 Task: Add Attachment from Google Drive to Card Card0000000127 in Board Board0000000032 in Workspace WS0000000011 in Trello. Add Cover Orange to Card Card0000000127 in Board Board0000000032 in Workspace WS0000000011 in Trello. Add "Add Label …" with "Title" Title0000000127 to Button Button0000000127 to Card Card0000000127 in Board Board0000000032 in Workspace WS0000000011 in Trello. Add Description DS0000000127 to Card Card0000000127 in Board Board0000000032 in Workspace WS0000000011 in Trello. Add Comment CM0000000127 to Card Card0000000127 in Board Board0000000032 in Workspace WS0000000011 in Trello
Action: Mouse moved to (515, 24)
Screenshot: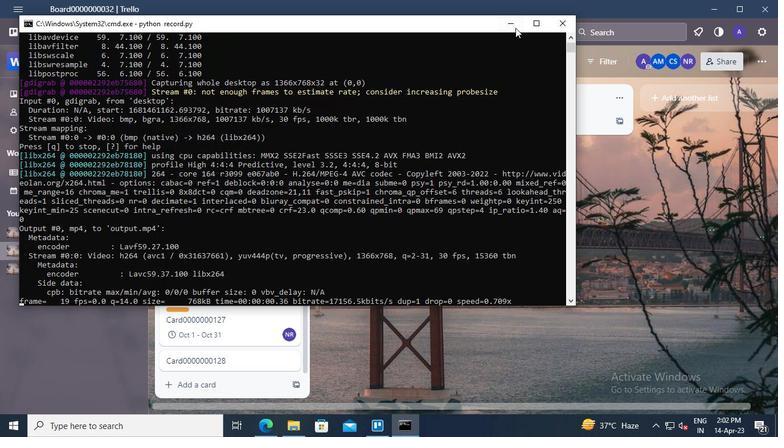 
Action: Mouse pressed left at (515, 24)
Screenshot: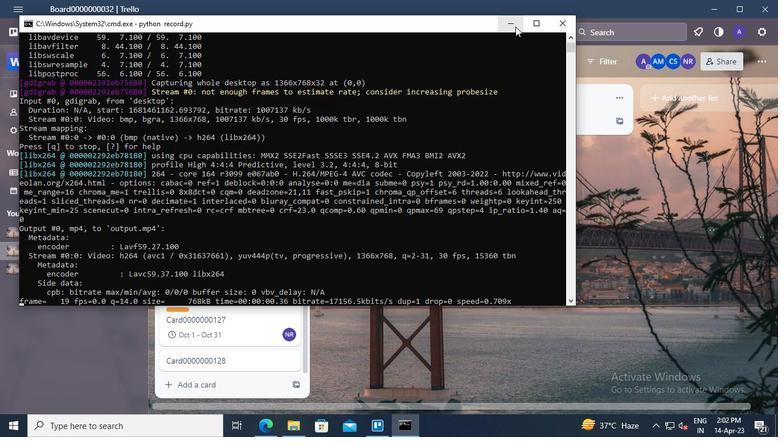 
Action: Mouse moved to (209, 321)
Screenshot: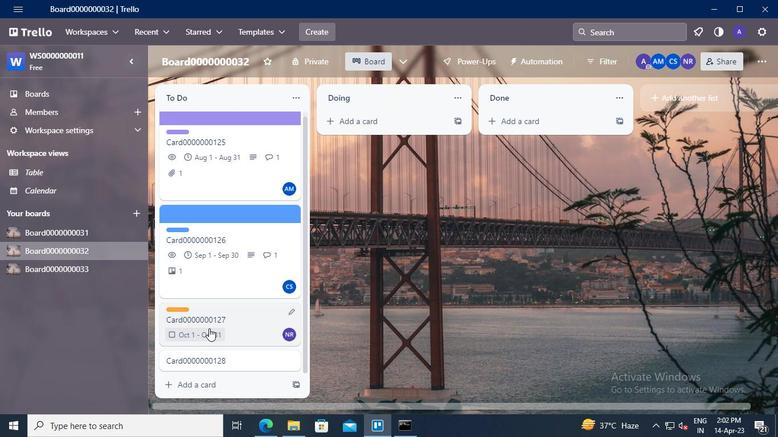 
Action: Mouse pressed left at (209, 321)
Screenshot: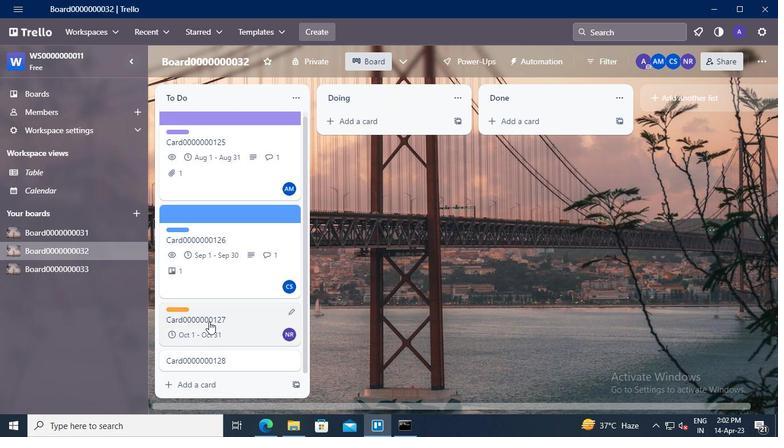 
Action: Mouse moved to (542, 238)
Screenshot: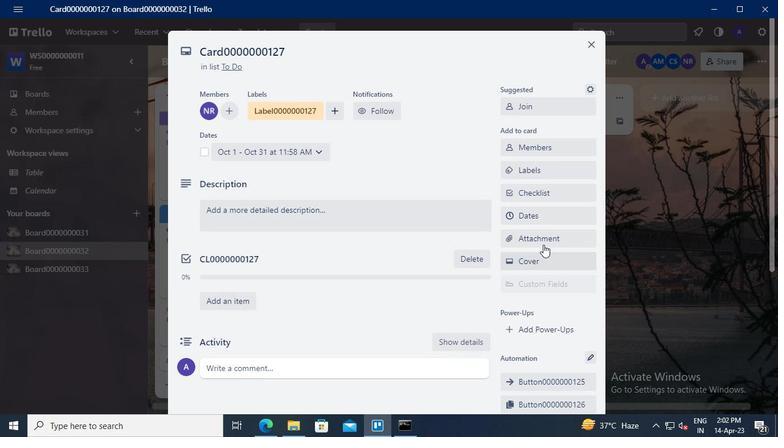 
Action: Mouse pressed left at (542, 238)
Screenshot: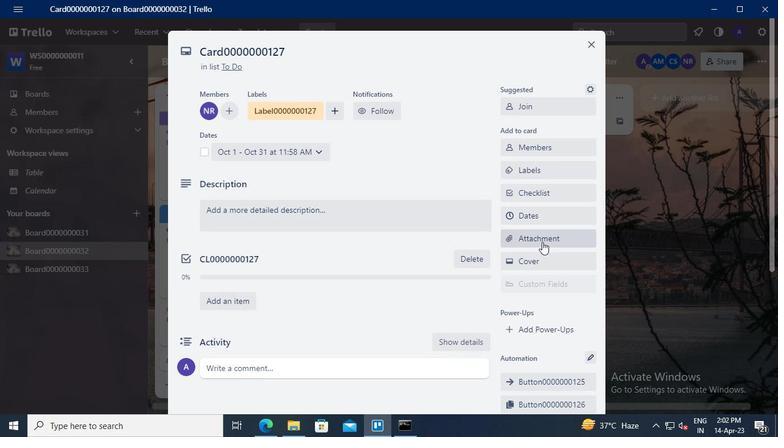 
Action: Mouse moved to (538, 137)
Screenshot: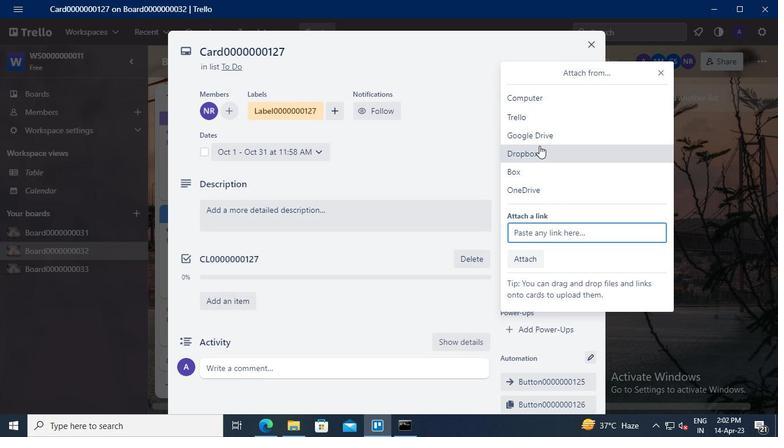 
Action: Mouse pressed left at (538, 137)
Screenshot: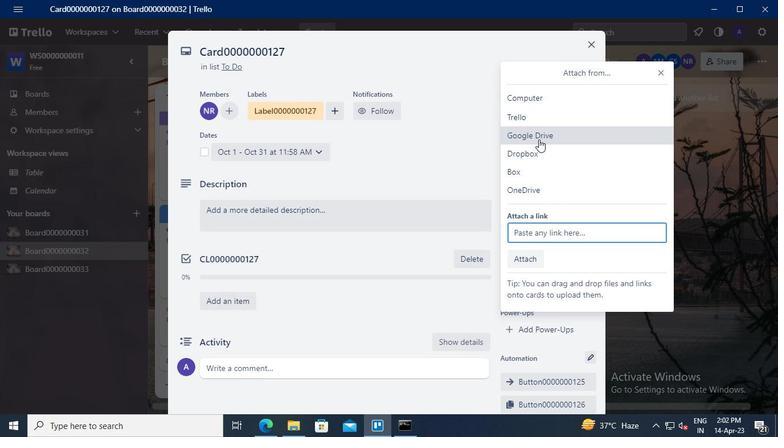 
Action: Mouse moved to (181, 216)
Screenshot: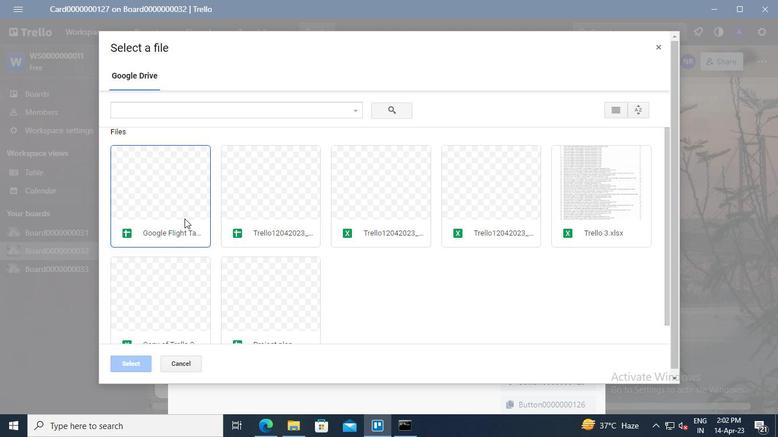 
Action: Mouse pressed left at (181, 216)
Screenshot: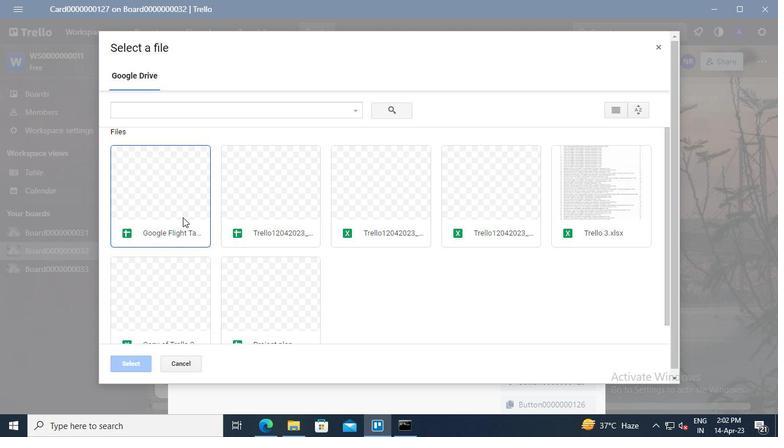 
Action: Mouse moved to (142, 361)
Screenshot: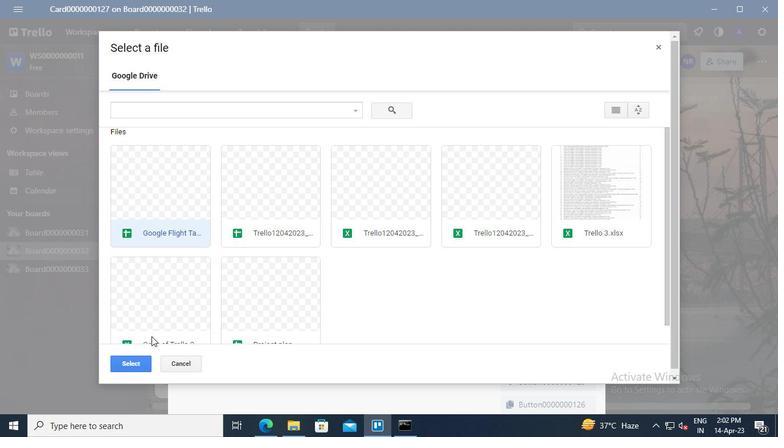 
Action: Mouse pressed left at (142, 361)
Screenshot: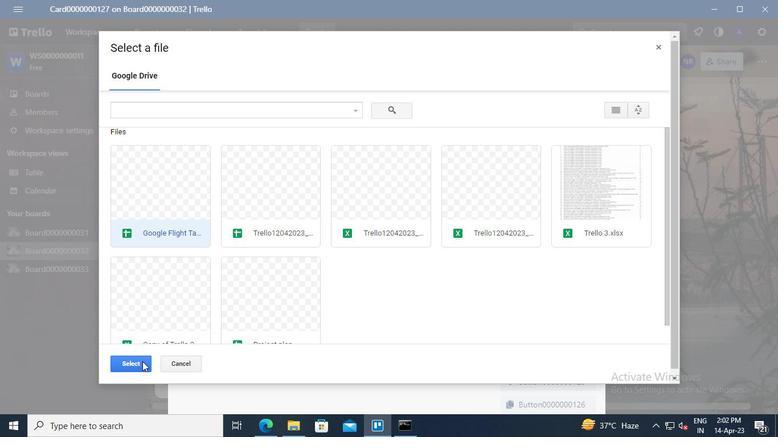 
Action: Mouse moved to (538, 264)
Screenshot: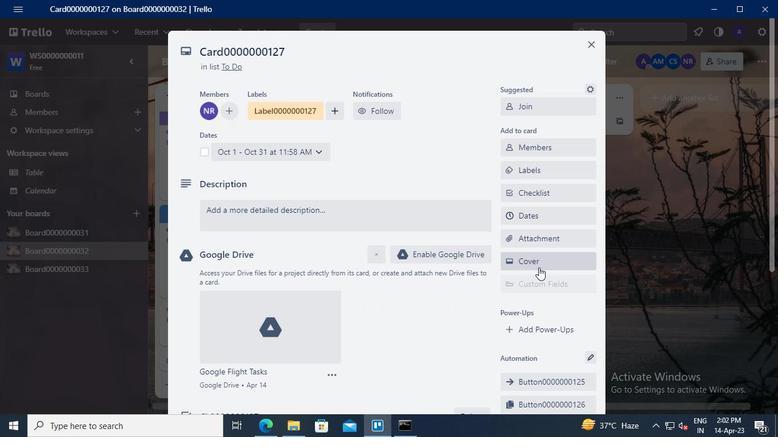 
Action: Mouse pressed left at (538, 264)
Screenshot: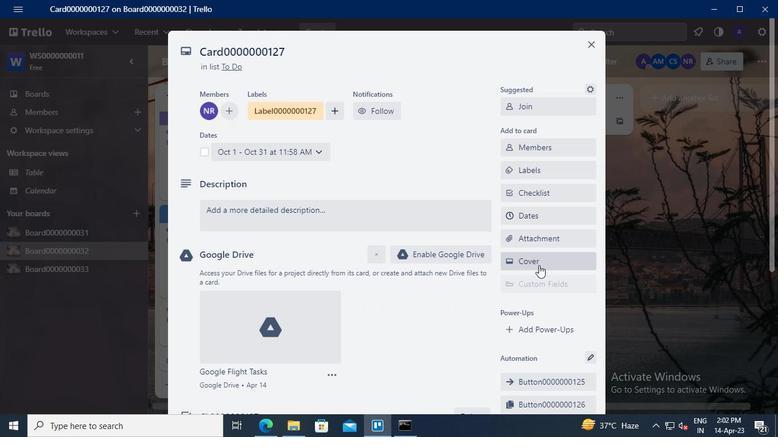 
Action: Mouse moved to (585, 191)
Screenshot: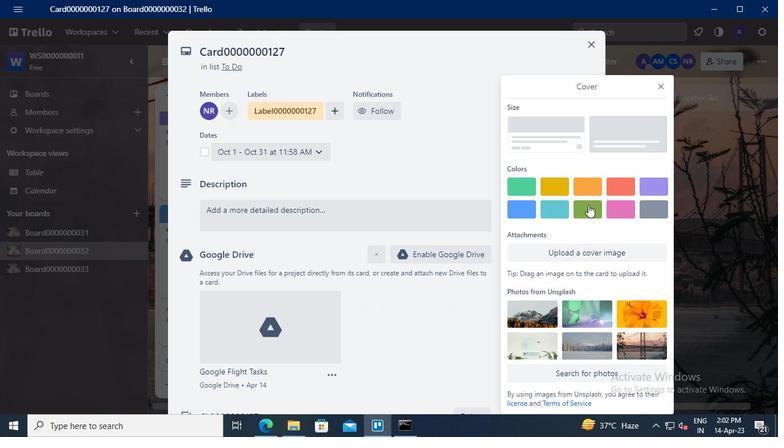 
Action: Mouse pressed left at (585, 191)
Screenshot: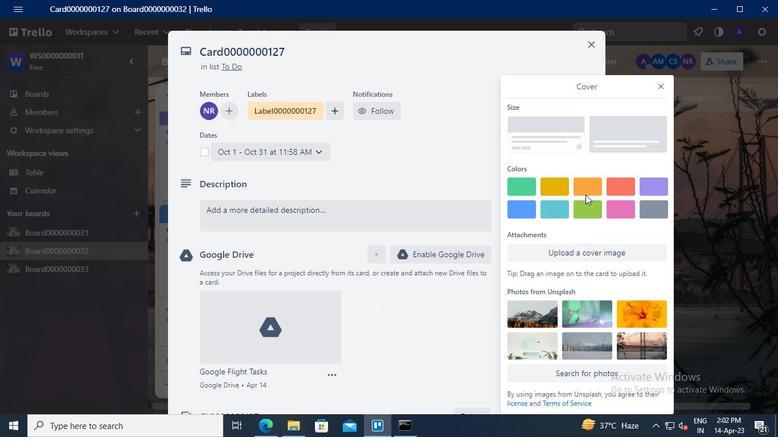 
Action: Mouse moved to (662, 64)
Screenshot: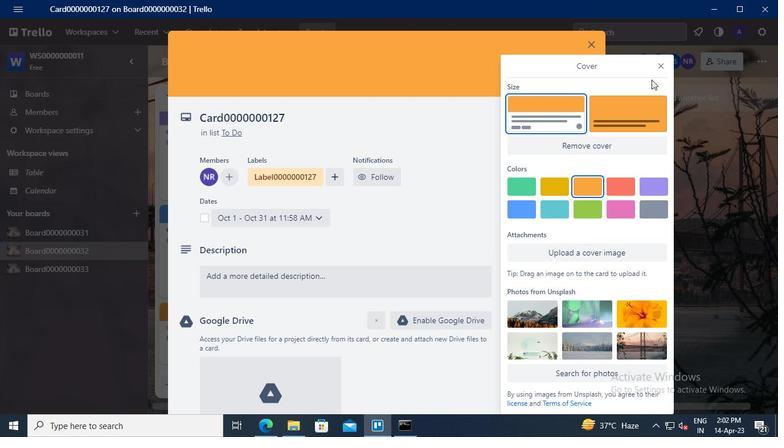 
Action: Mouse pressed left at (662, 64)
Screenshot: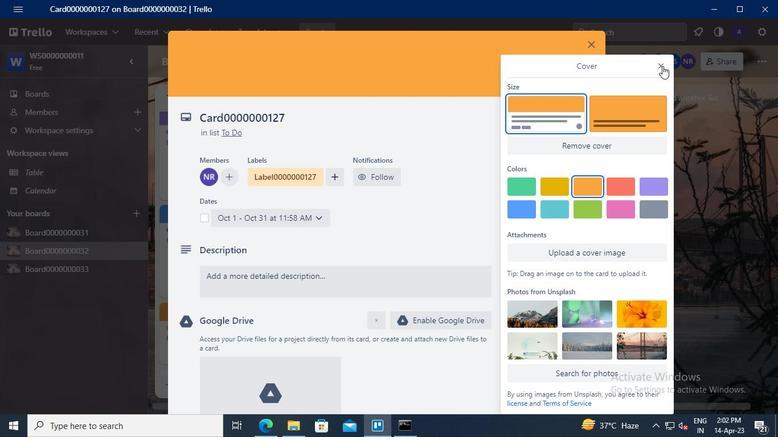 
Action: Mouse moved to (547, 297)
Screenshot: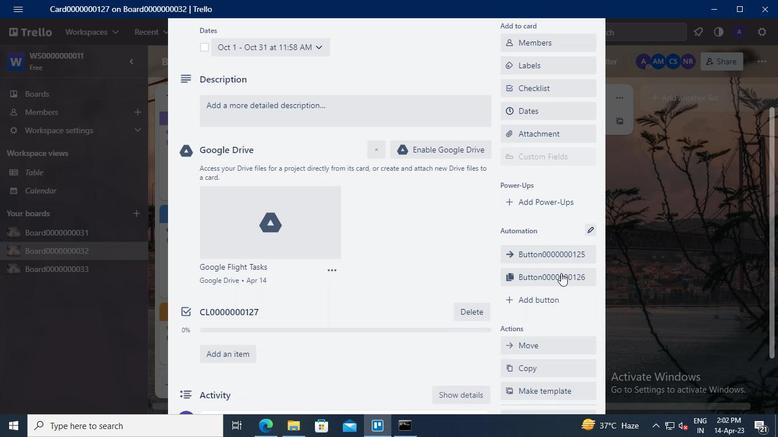 
Action: Mouse pressed left at (547, 297)
Screenshot: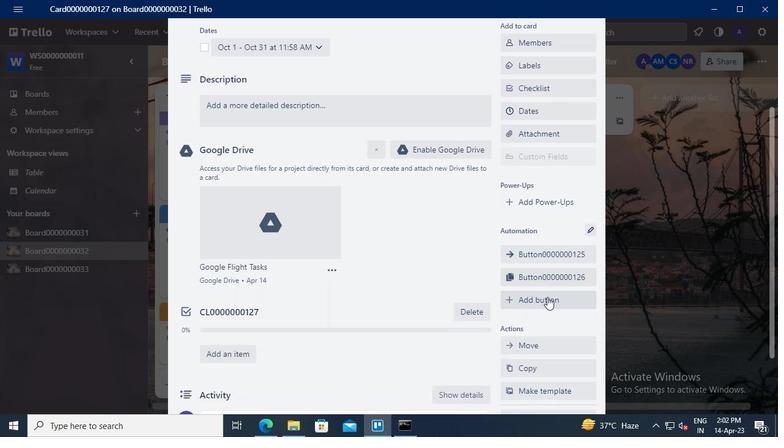 
Action: Mouse moved to (564, 154)
Screenshot: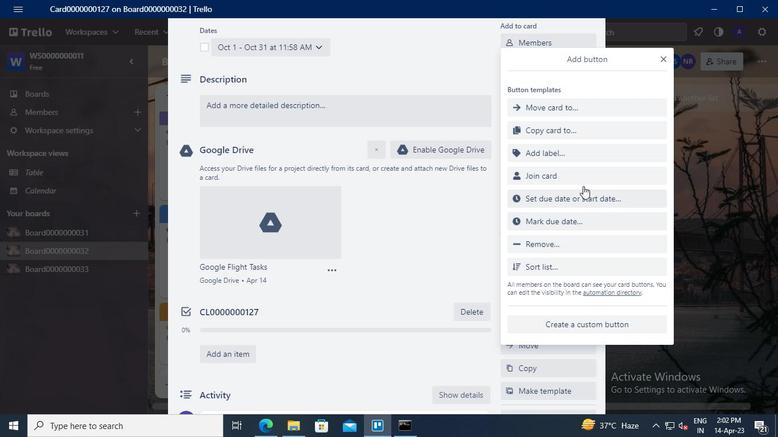 
Action: Mouse pressed left at (564, 154)
Screenshot: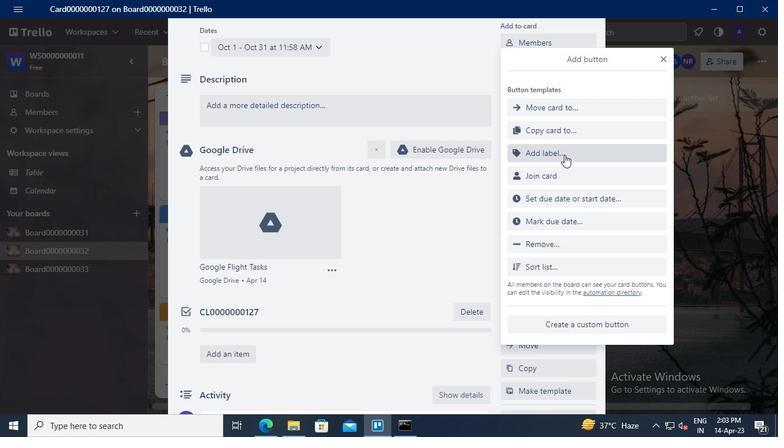 
Action: Mouse moved to (560, 130)
Screenshot: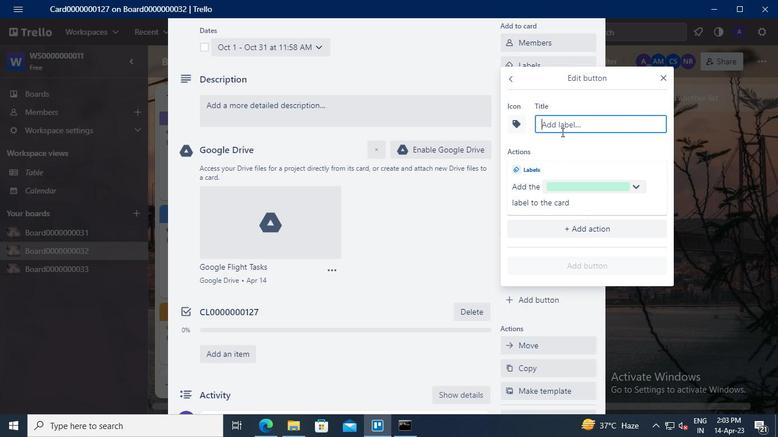 
Action: Mouse pressed left at (560, 130)
Screenshot: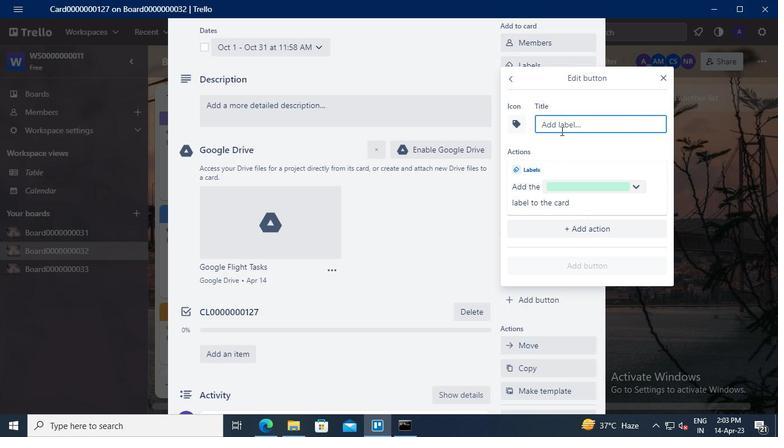 
Action: Keyboard Key.shift
Screenshot: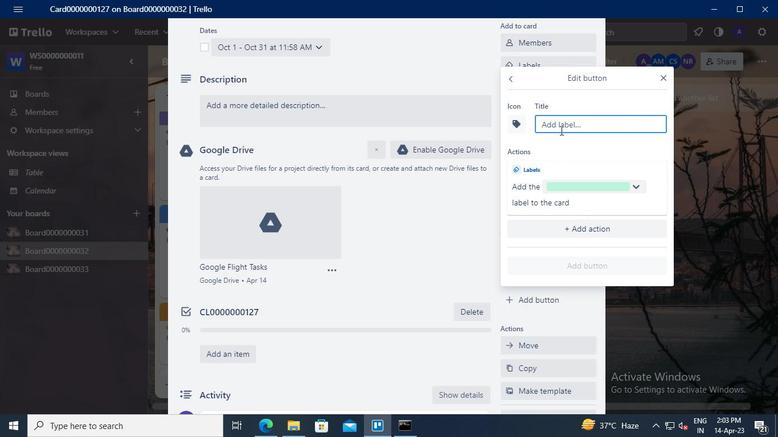 
Action: Keyboard T
Screenshot: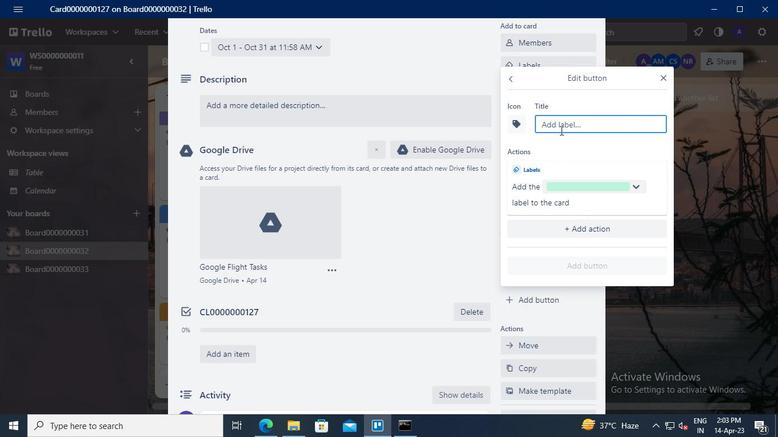 
Action: Keyboard i
Screenshot: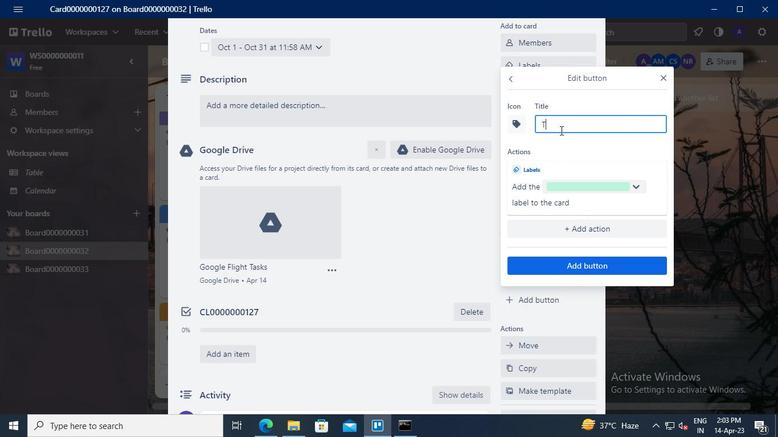 
Action: Keyboard t
Screenshot: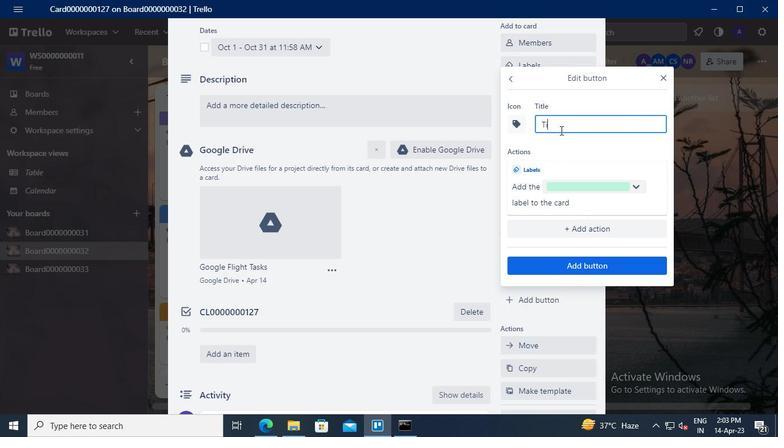 
Action: Keyboard l
Screenshot: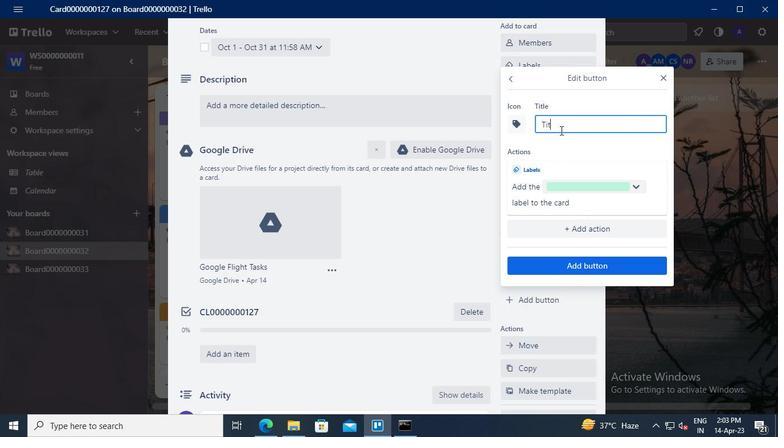 
Action: Keyboard e
Screenshot: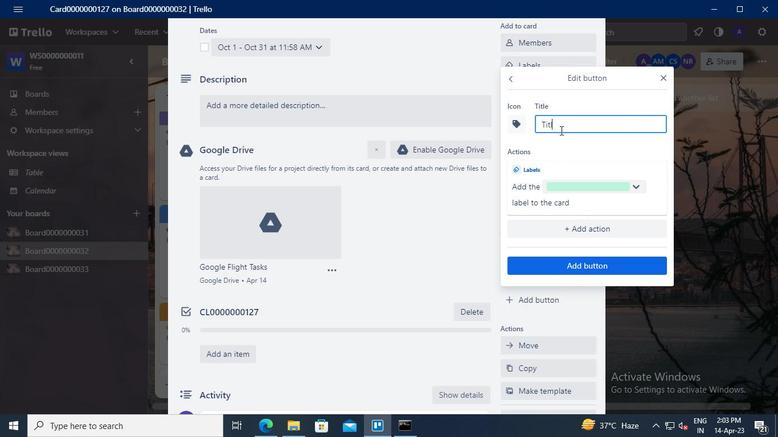 
Action: Keyboard <96>
Screenshot: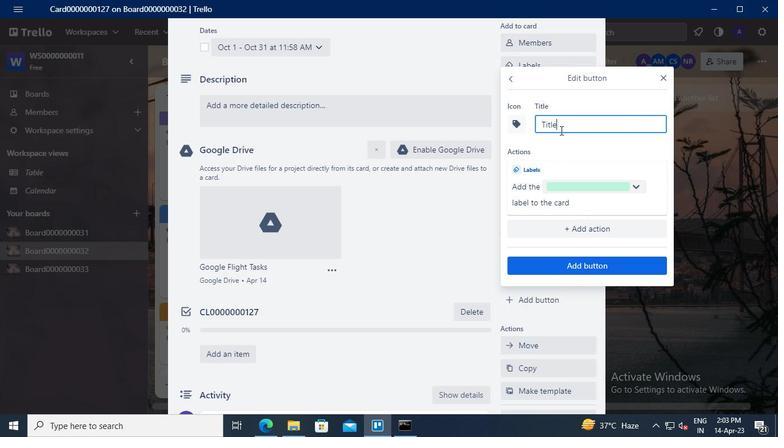 
Action: Keyboard <96>
Screenshot: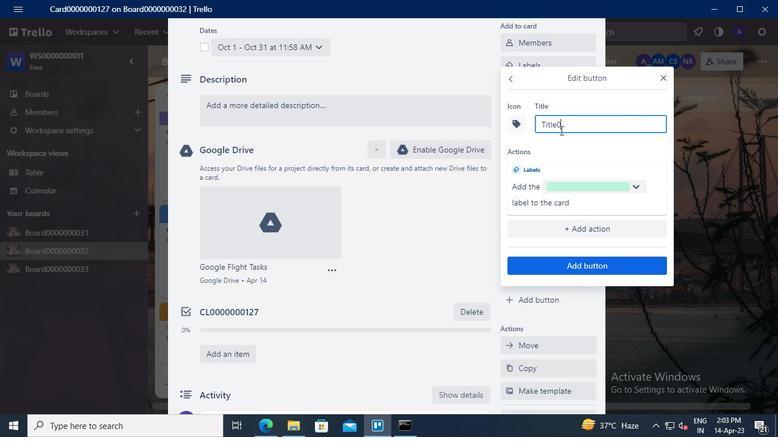
Action: Keyboard <96>
Screenshot: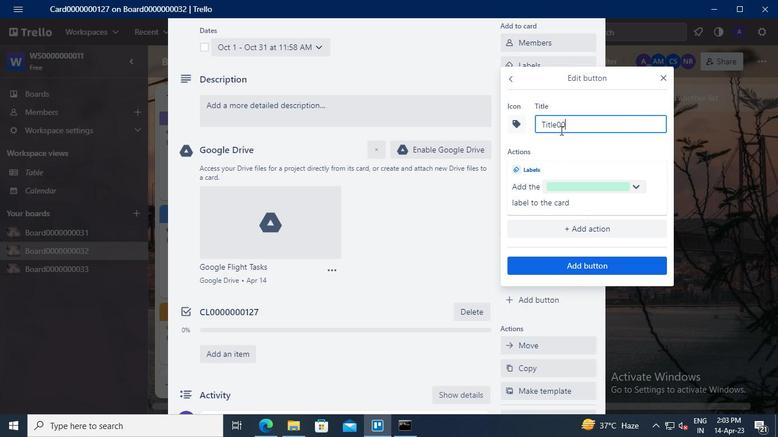 
Action: Keyboard <96>
Screenshot: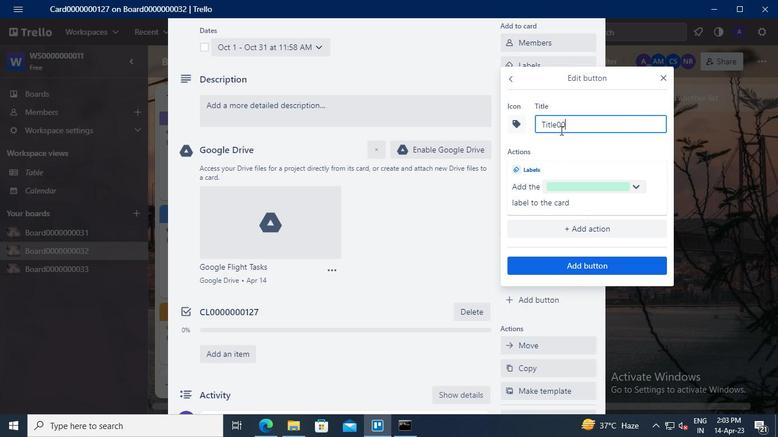 
Action: Keyboard <96>
Screenshot: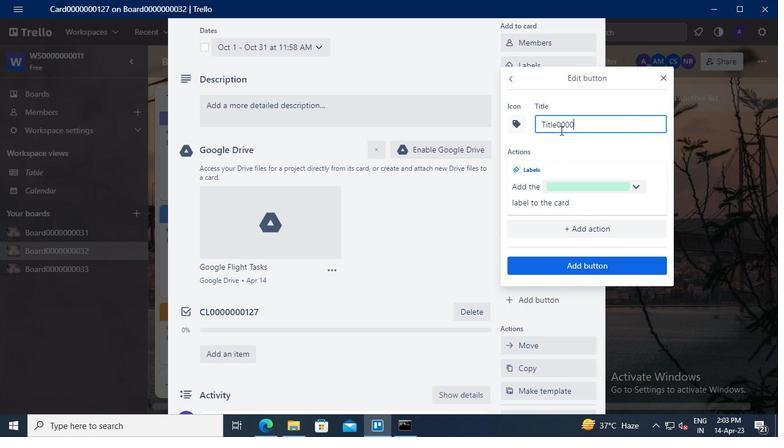 
Action: Keyboard <96>
Screenshot: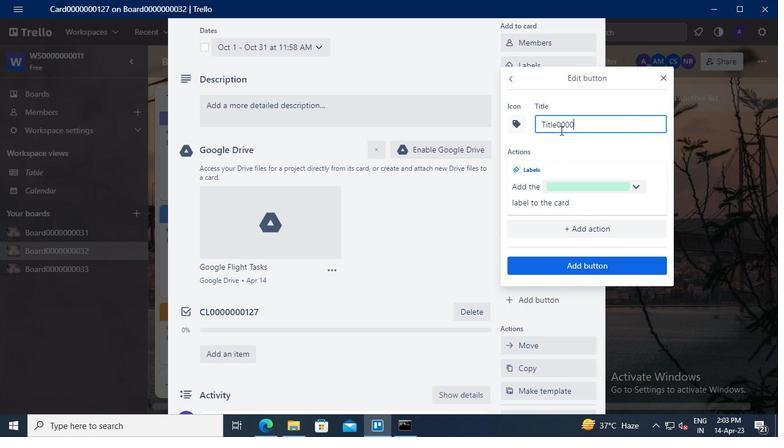 
Action: Keyboard <96>
Screenshot: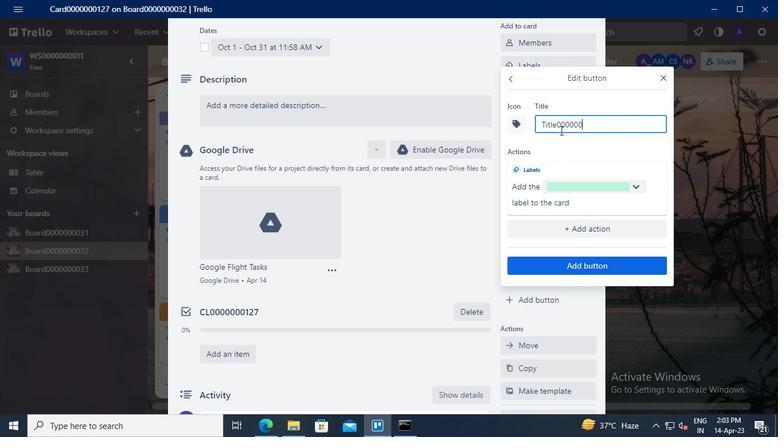 
Action: Keyboard <97>
Screenshot: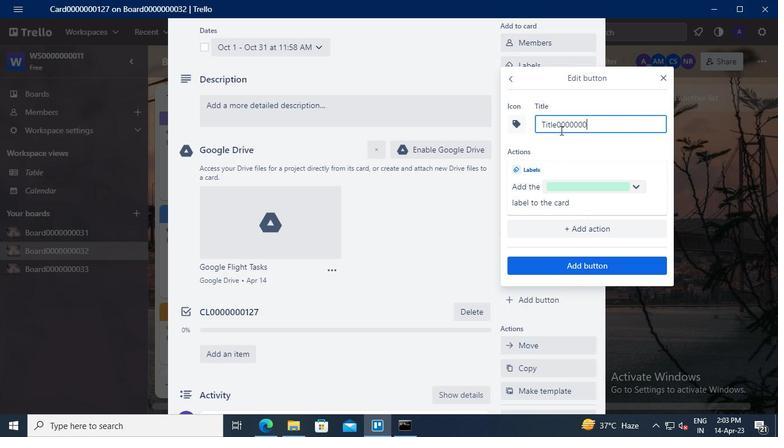 
Action: Keyboard <98>
Screenshot: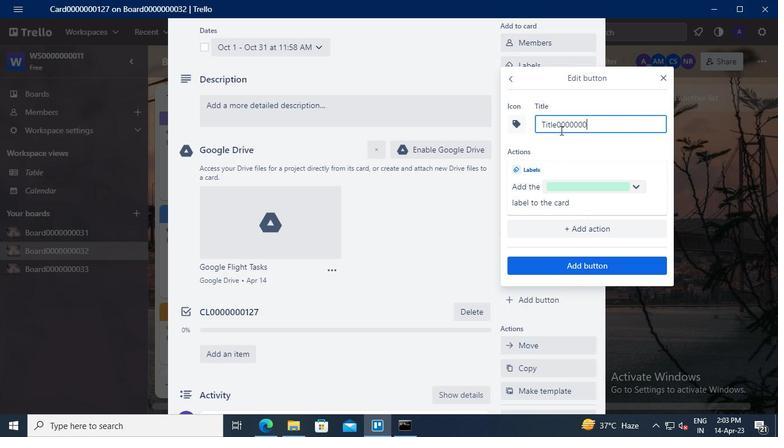 
Action: Keyboard <103>
Screenshot: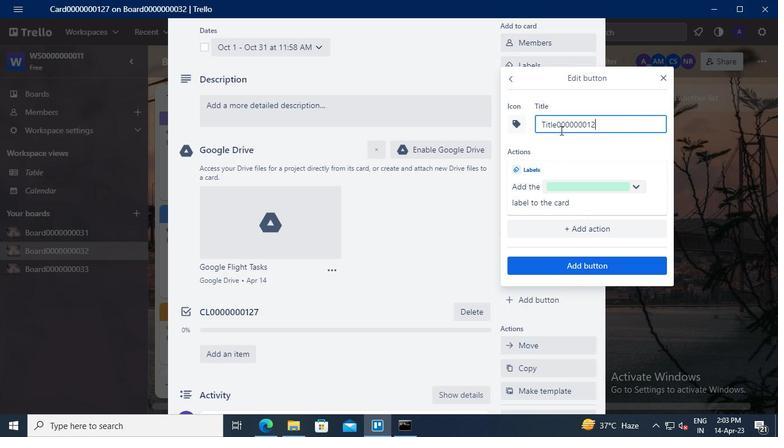 
Action: Mouse moved to (593, 263)
Screenshot: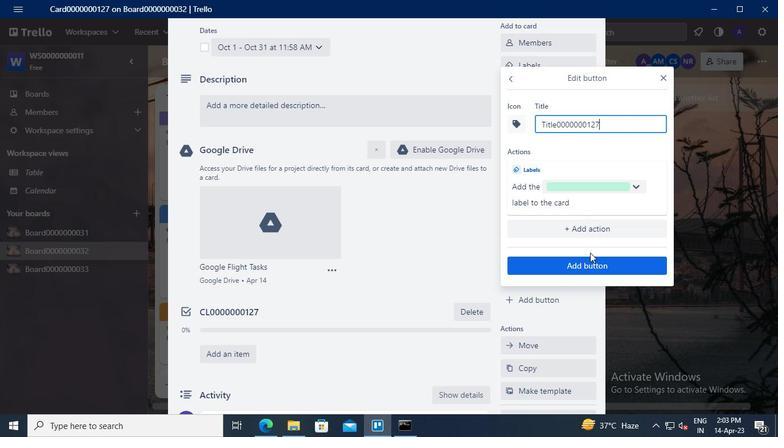 
Action: Mouse pressed left at (593, 263)
Screenshot: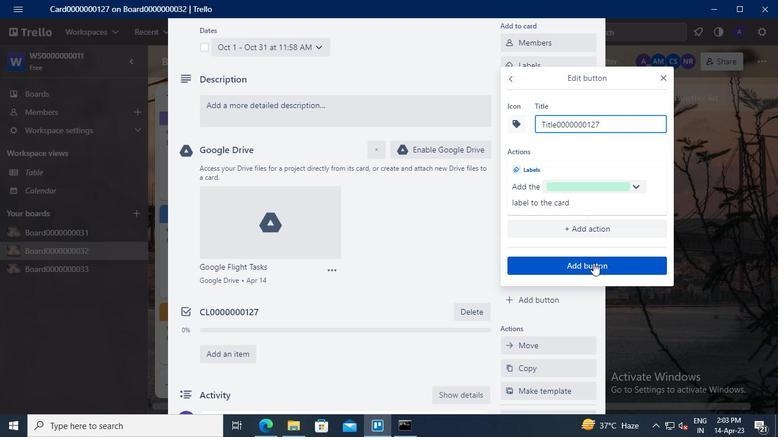 
Action: Mouse moved to (260, 114)
Screenshot: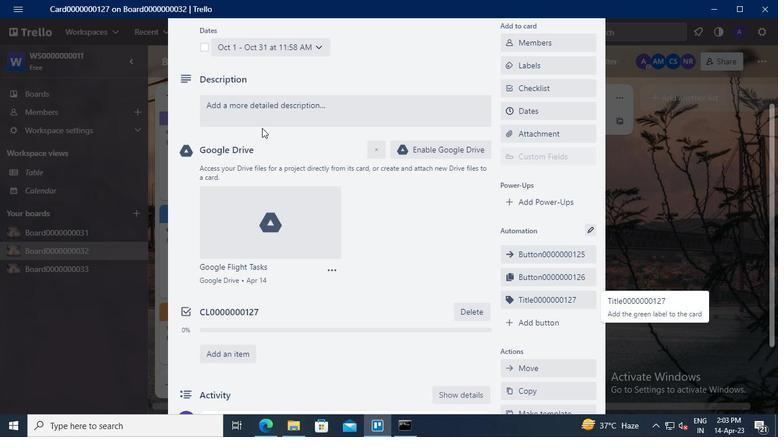 
Action: Mouse pressed left at (260, 114)
Screenshot: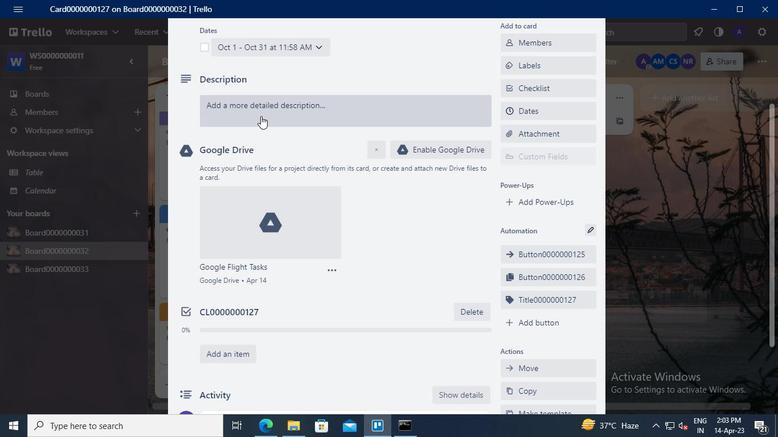 
Action: Mouse moved to (244, 146)
Screenshot: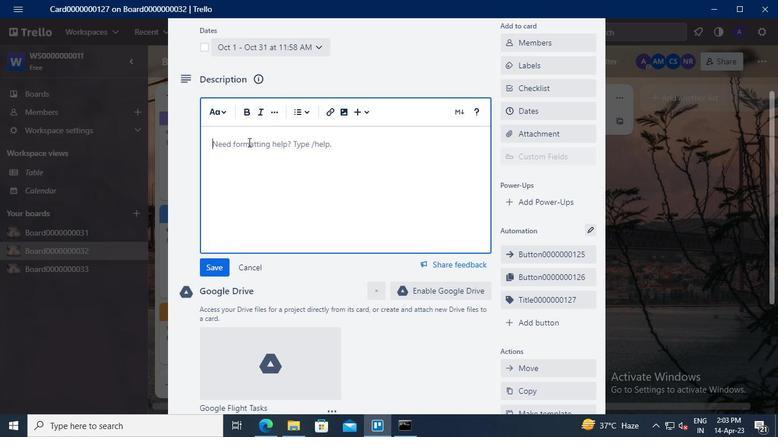 
Action: Mouse pressed left at (244, 146)
Screenshot: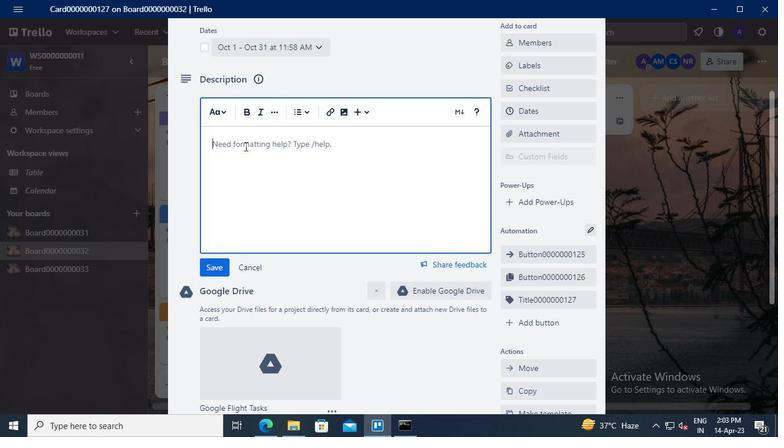 
Action: Keyboard Key.shift
Screenshot: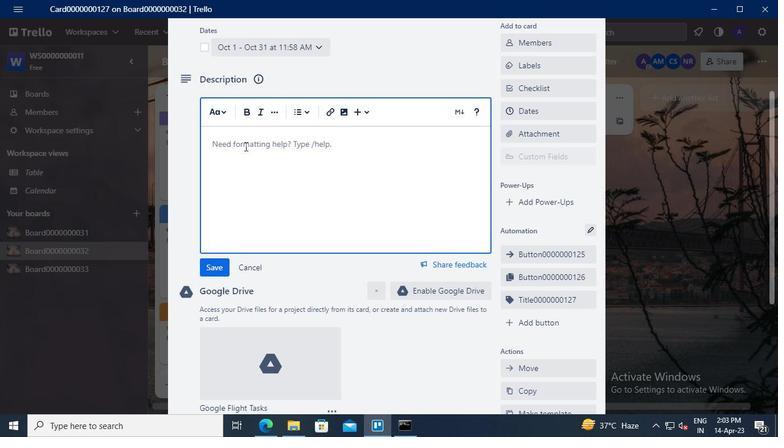 
Action: Keyboard D
Screenshot: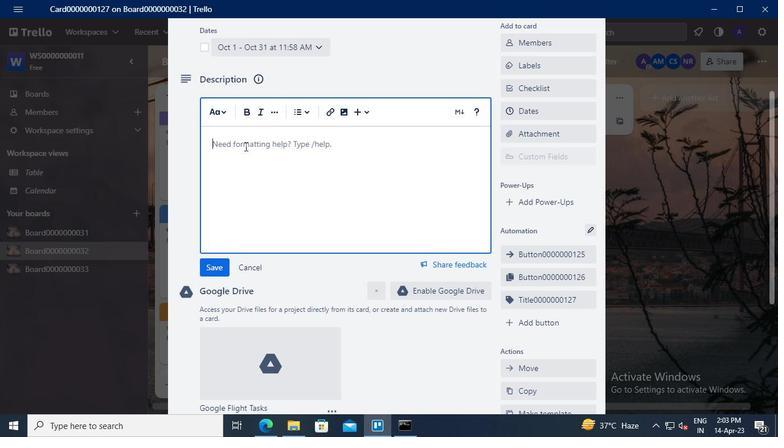 
Action: Keyboard S
Screenshot: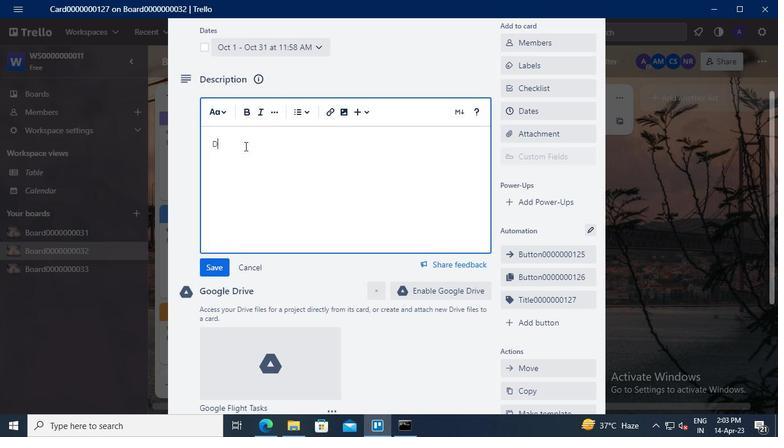 
Action: Keyboard <96>
Screenshot: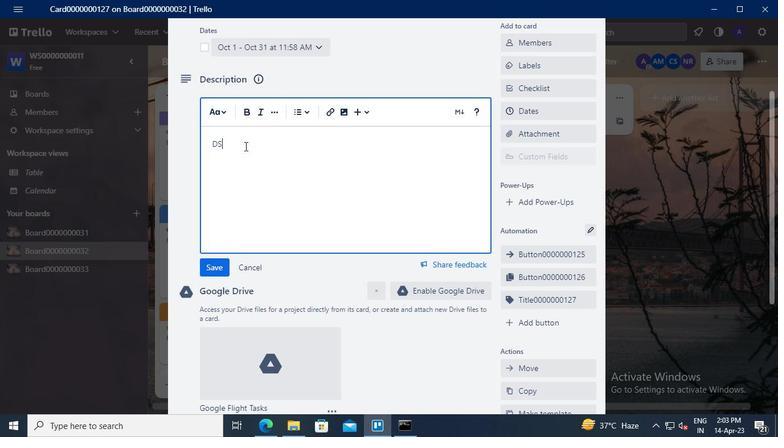 
Action: Keyboard <96>
Screenshot: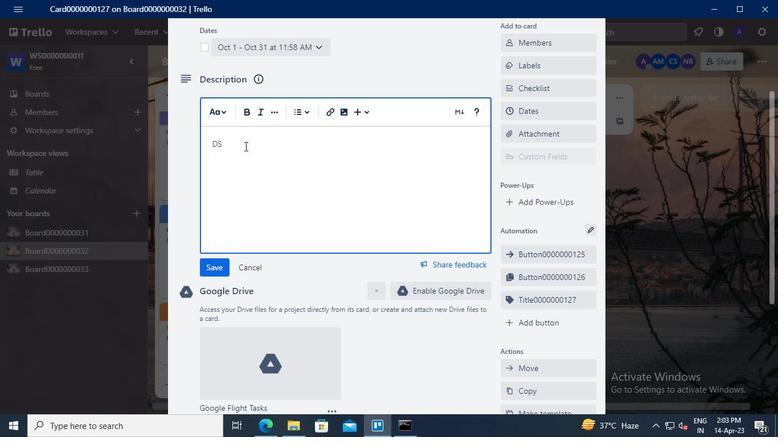 
Action: Keyboard <96>
Screenshot: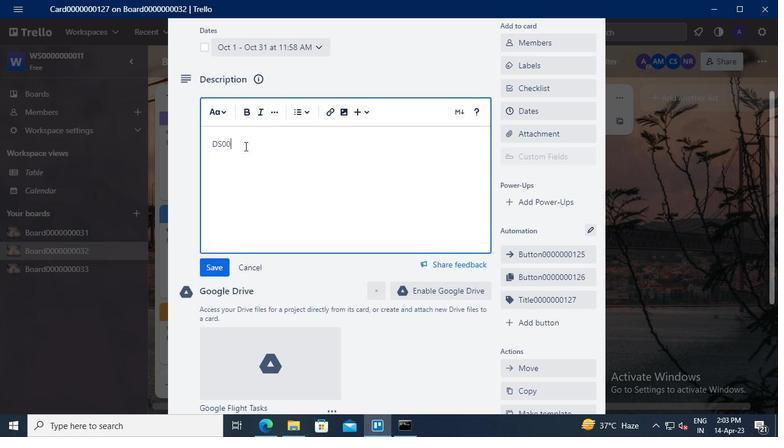 
Action: Keyboard <96>
Screenshot: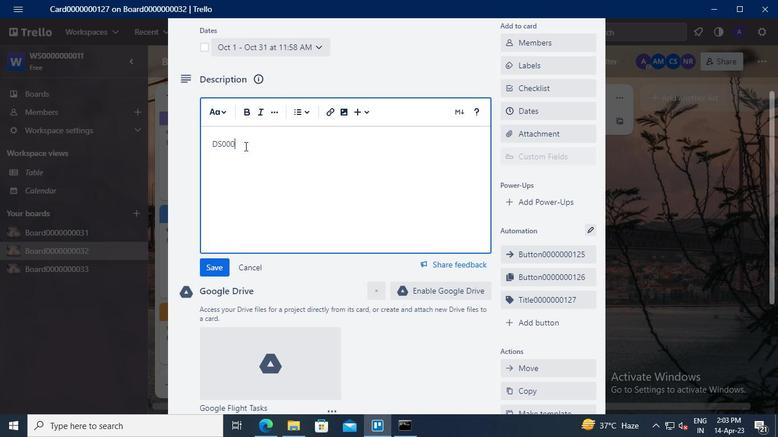 
Action: Keyboard <96>
Screenshot: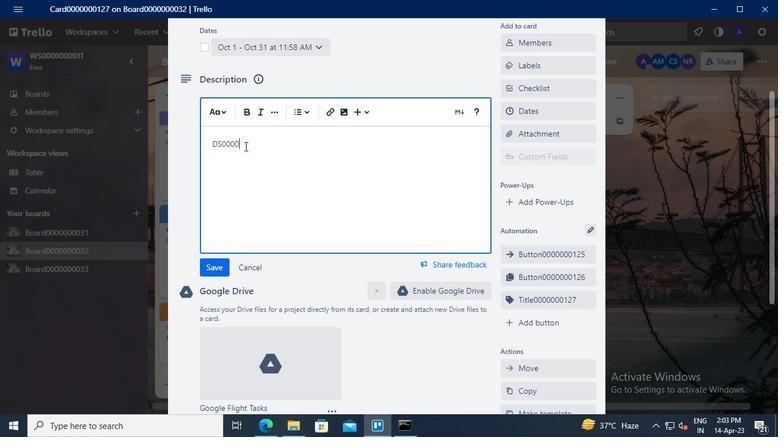 
Action: Keyboard <96>
Screenshot: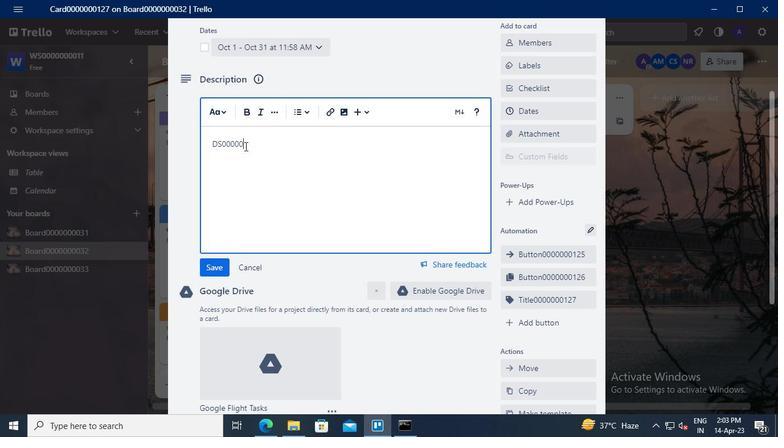 
Action: Keyboard <96>
Screenshot: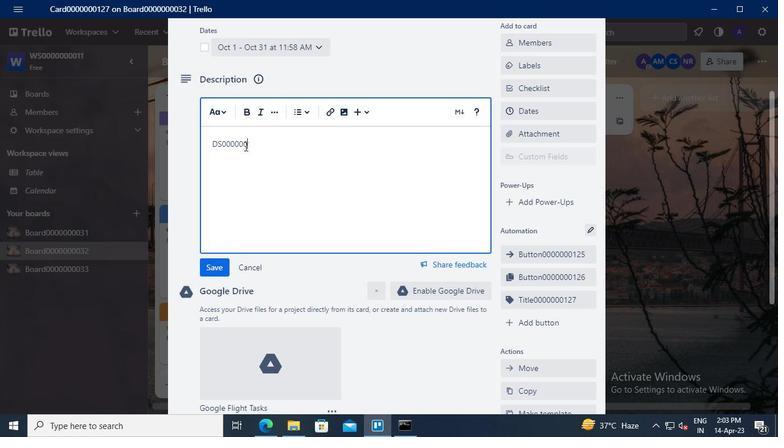 
Action: Keyboard <97>
Screenshot: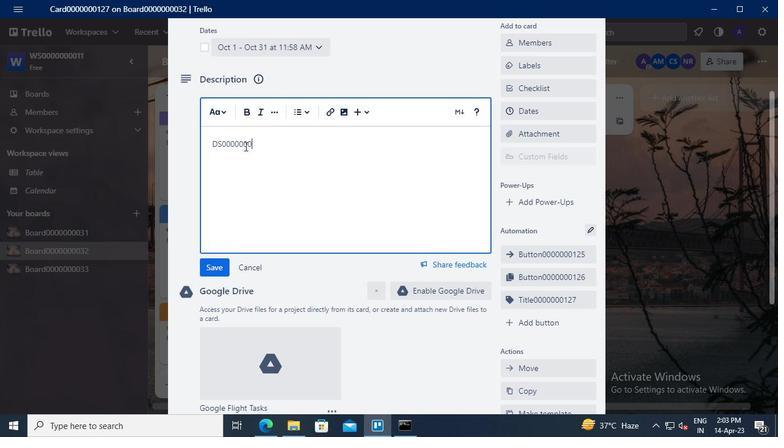 
Action: Keyboard <98>
Screenshot: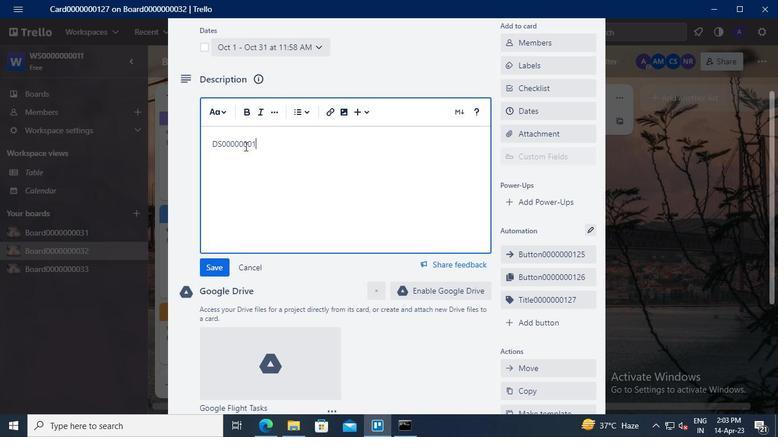 
Action: Keyboard <103>
Screenshot: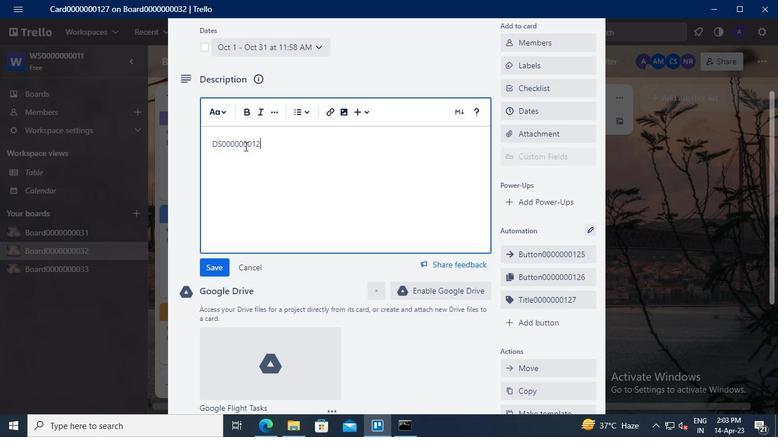
Action: Mouse moved to (214, 268)
Screenshot: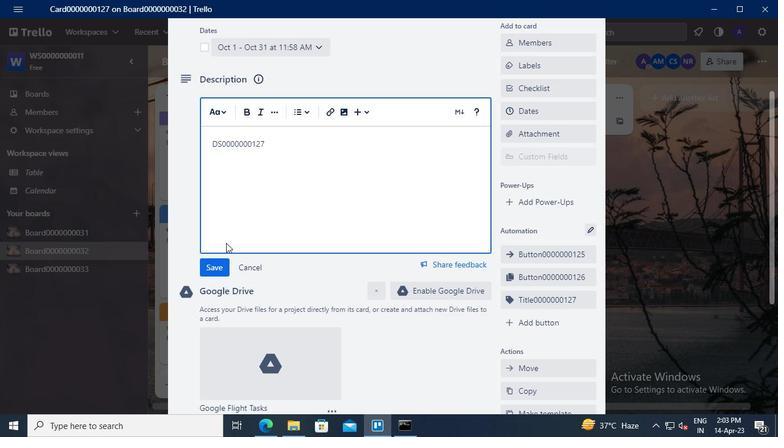 
Action: Mouse pressed left at (214, 268)
Screenshot: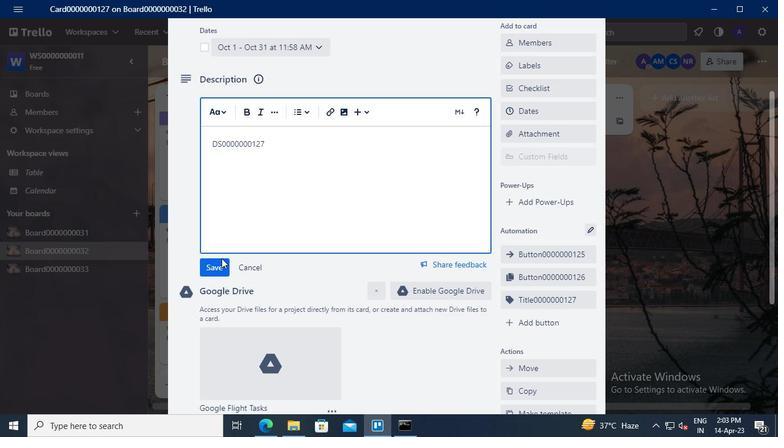 
Action: Mouse moved to (229, 280)
Screenshot: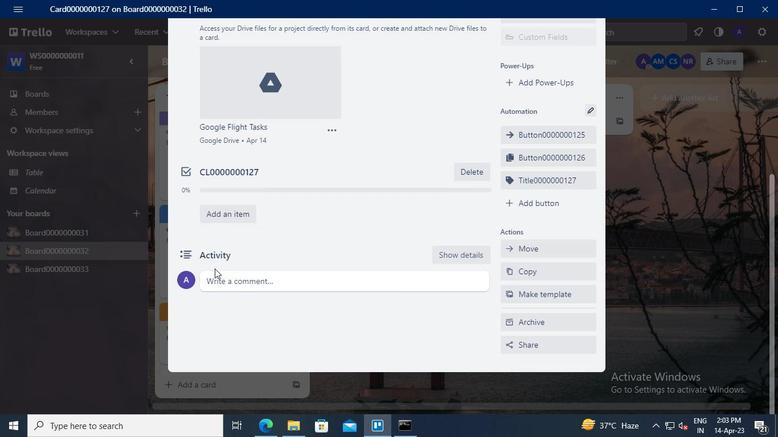 
Action: Mouse pressed left at (229, 280)
Screenshot: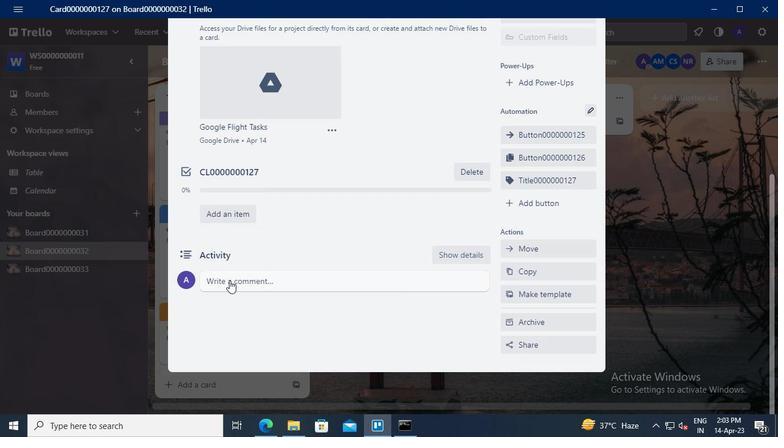 
Action: Keyboard Key.shift
Screenshot: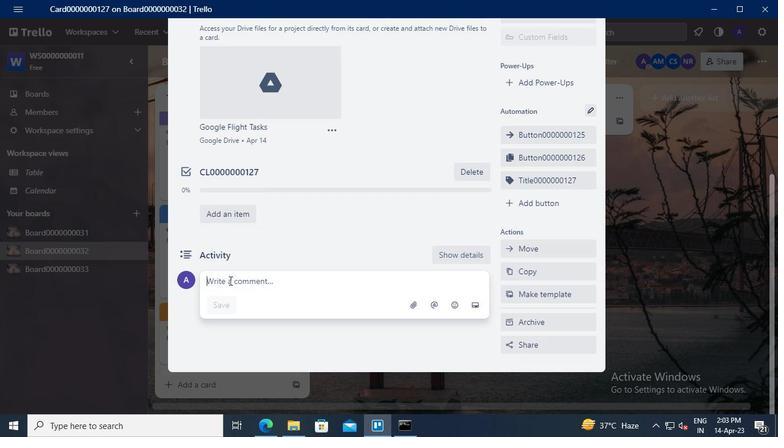 
Action: Keyboard Key.shift
Screenshot: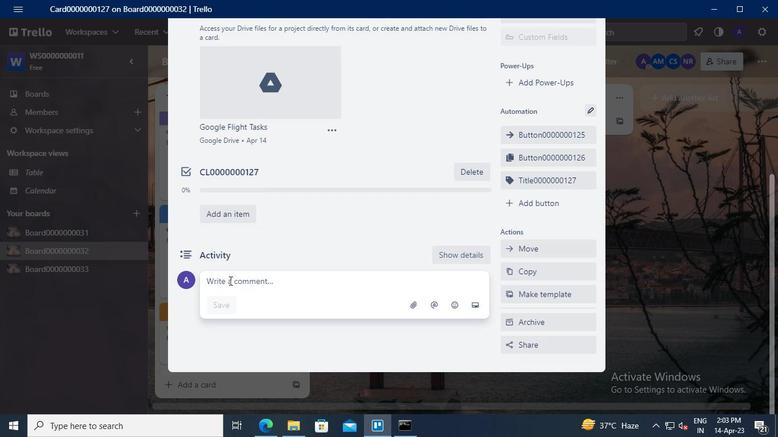 
Action: Keyboard Key.shift
Screenshot: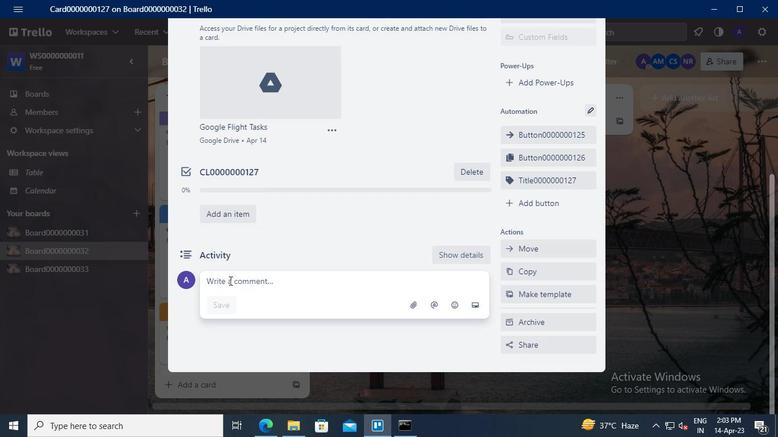 
Action: Keyboard C
Screenshot: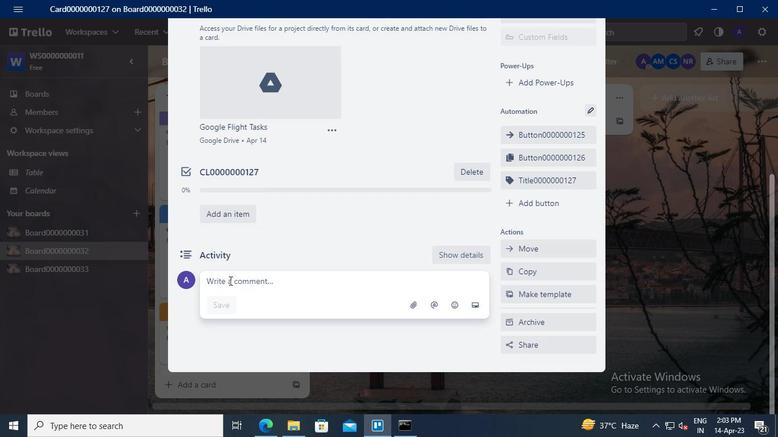 
Action: Keyboard M
Screenshot: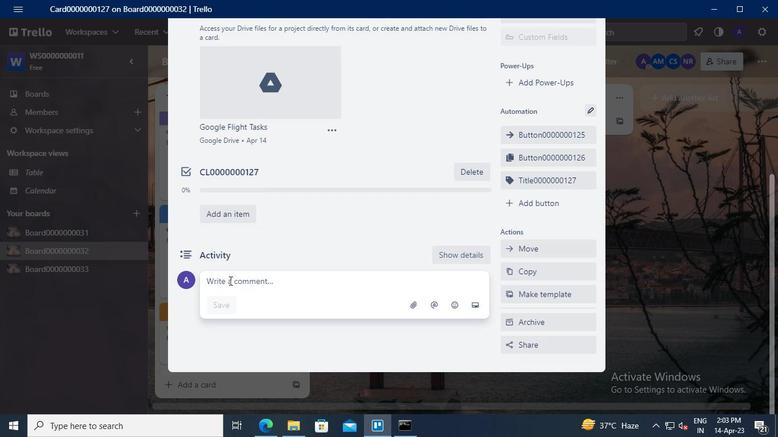 
Action: Keyboard <96>
Screenshot: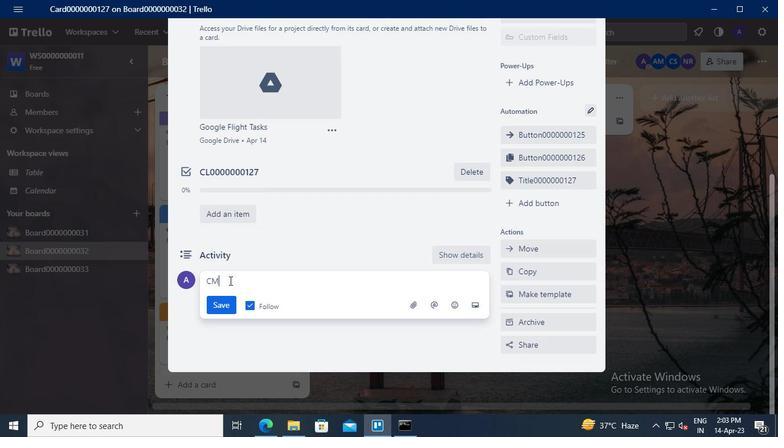 
Action: Keyboard <96>
Screenshot: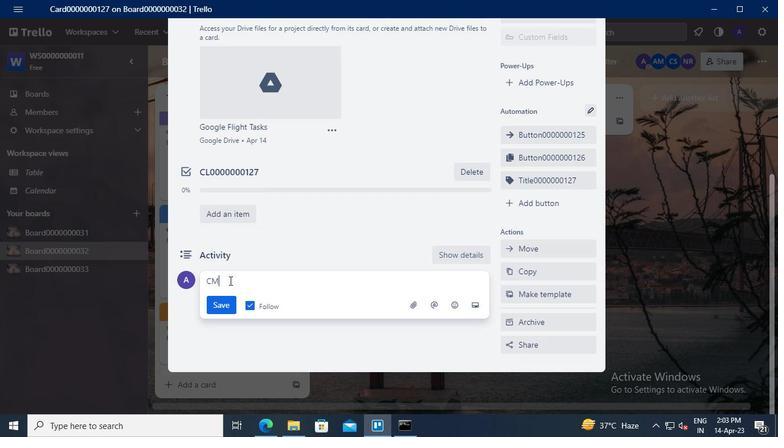 
Action: Keyboard <96>
Screenshot: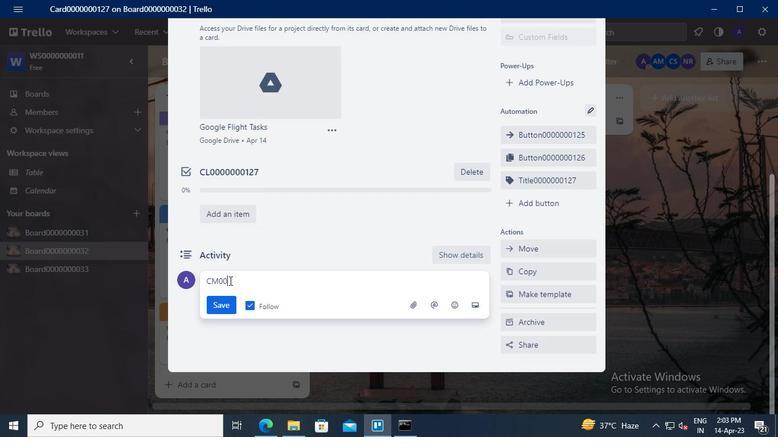 
Action: Keyboard <96>
Screenshot: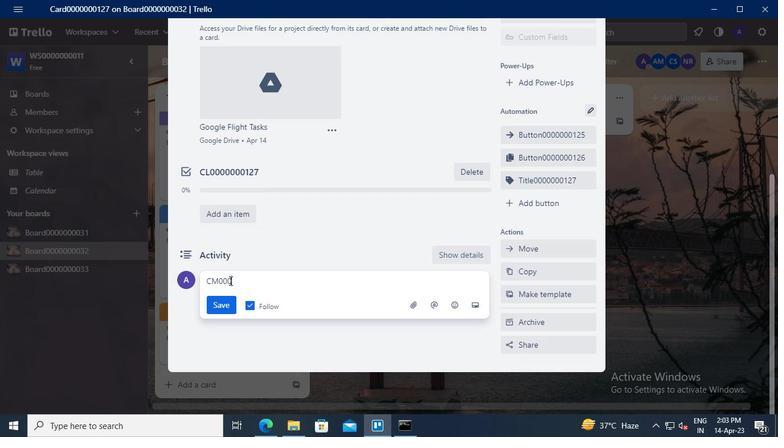 
Action: Keyboard <96>
Screenshot: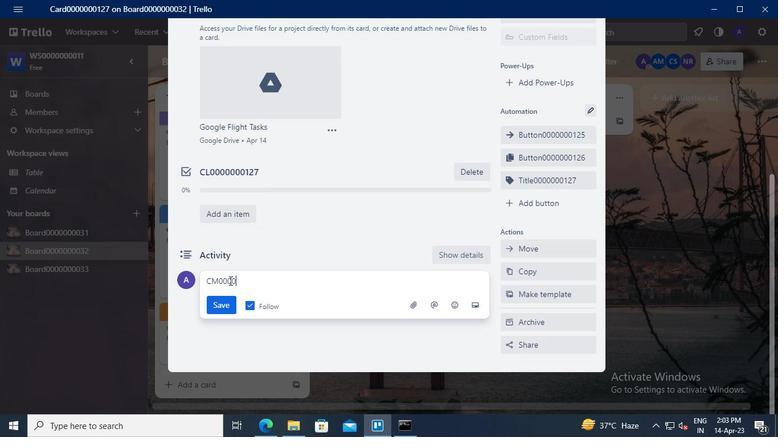 
Action: Keyboard <96>
Screenshot: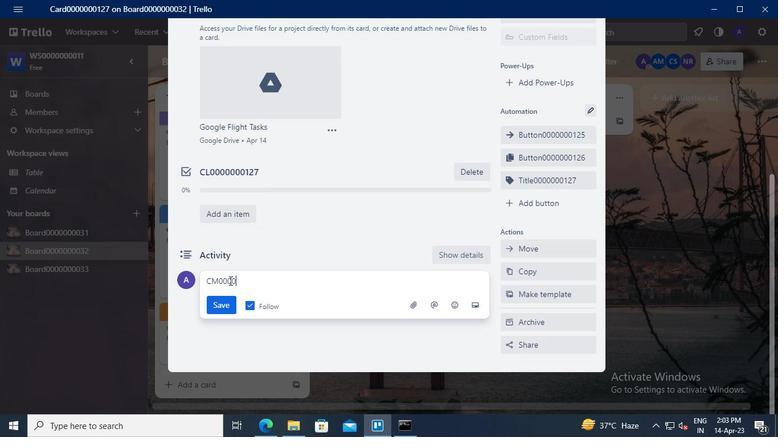 
Action: Keyboard <96>
Screenshot: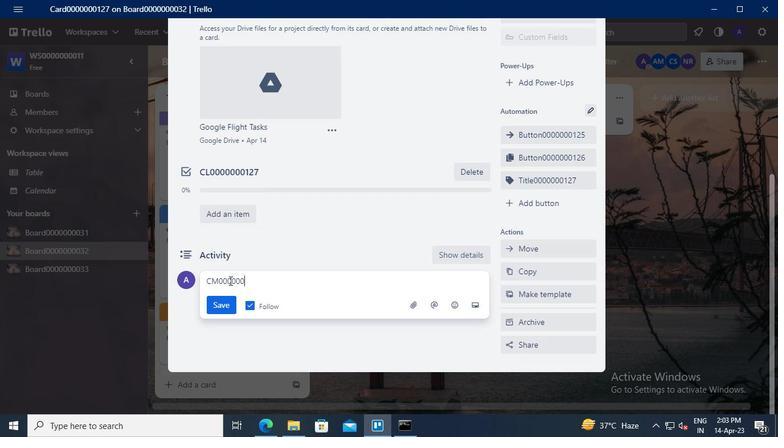 
Action: Keyboard <97>
Screenshot: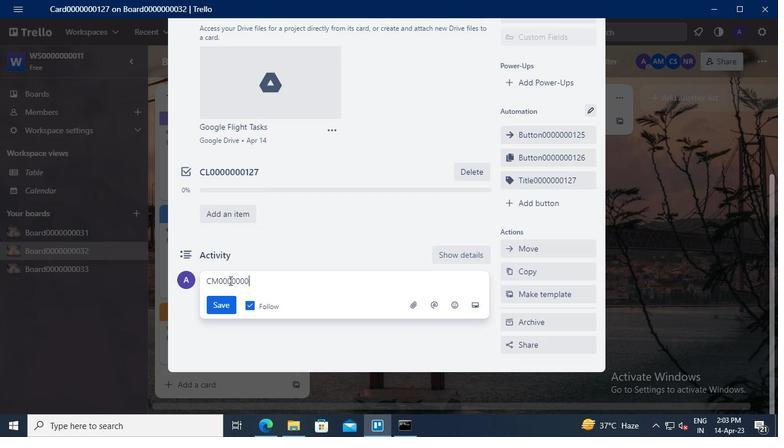 
Action: Keyboard <98>
Screenshot: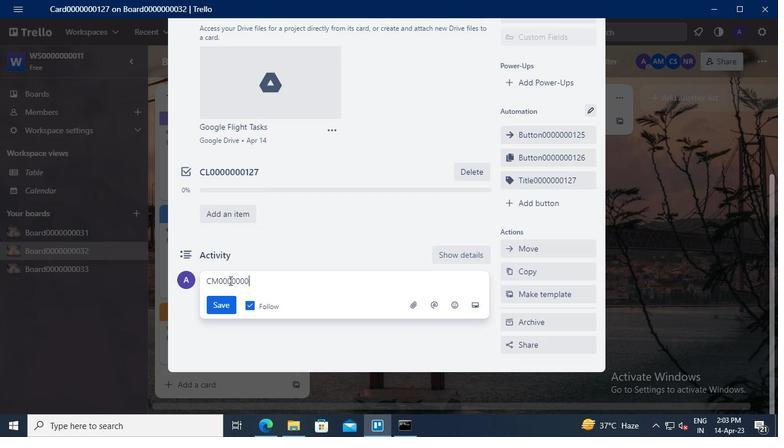
Action: Keyboard <103>
Screenshot: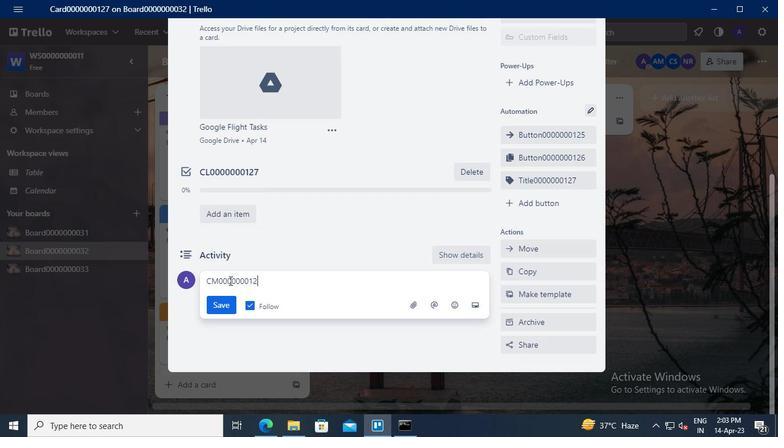 
Action: Mouse moved to (230, 302)
Screenshot: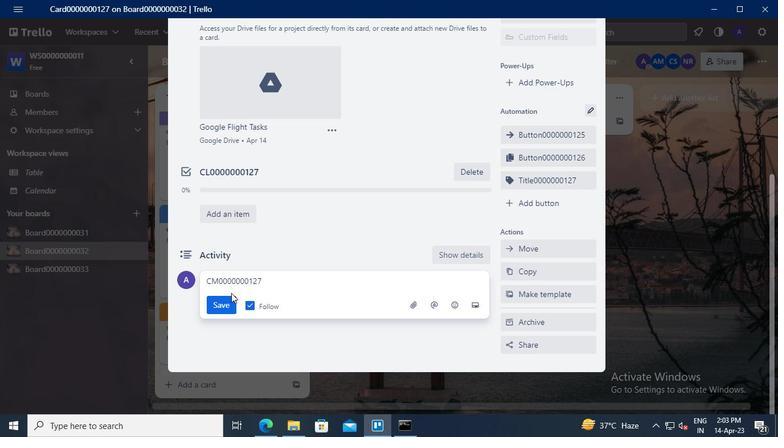 
Action: Mouse pressed left at (230, 302)
Screenshot: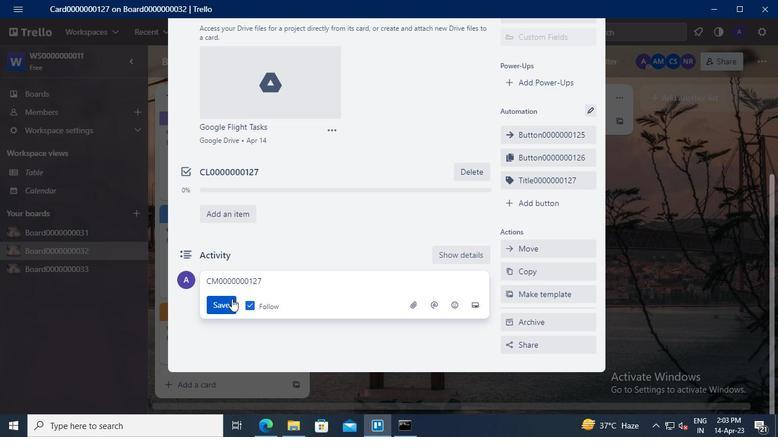 
Action: Mouse moved to (407, 427)
Screenshot: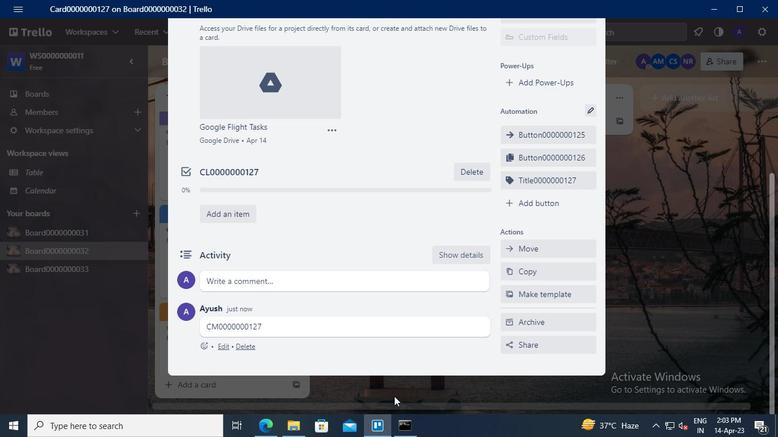 
Action: Mouse pressed left at (407, 427)
Screenshot: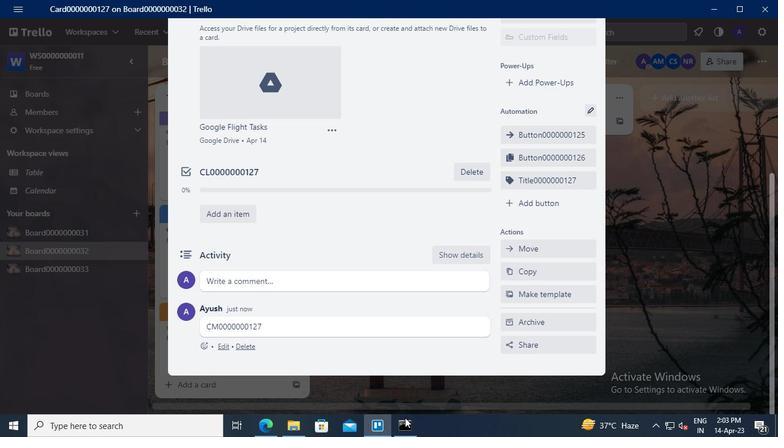 
Action: Mouse moved to (561, 26)
Screenshot: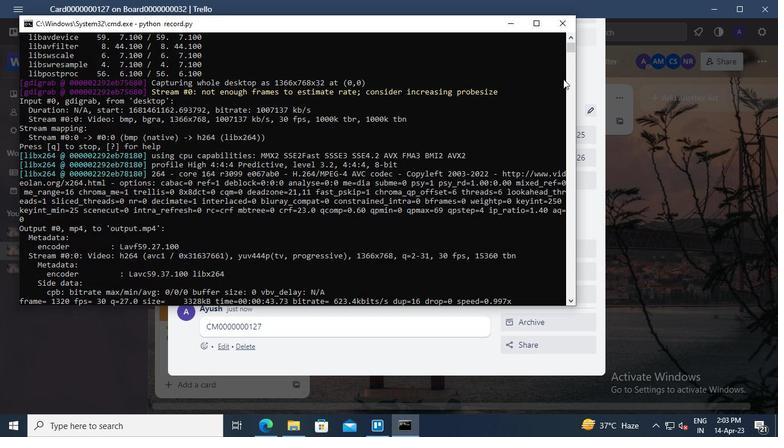
Action: Mouse pressed left at (561, 26)
Screenshot: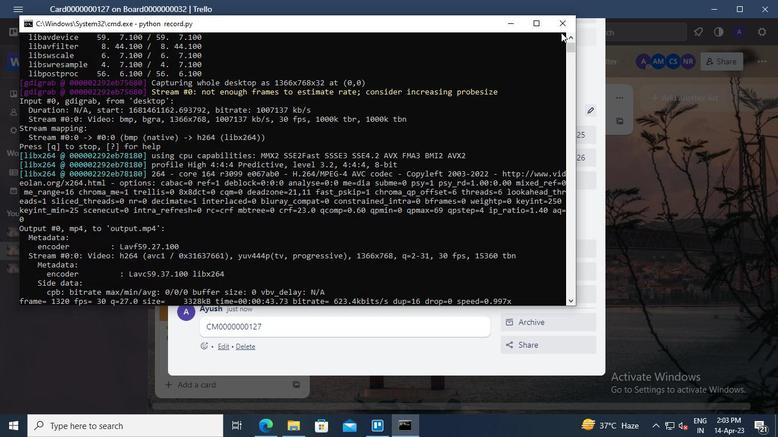 
Action: Mouse moved to (561, 27)
Screenshot: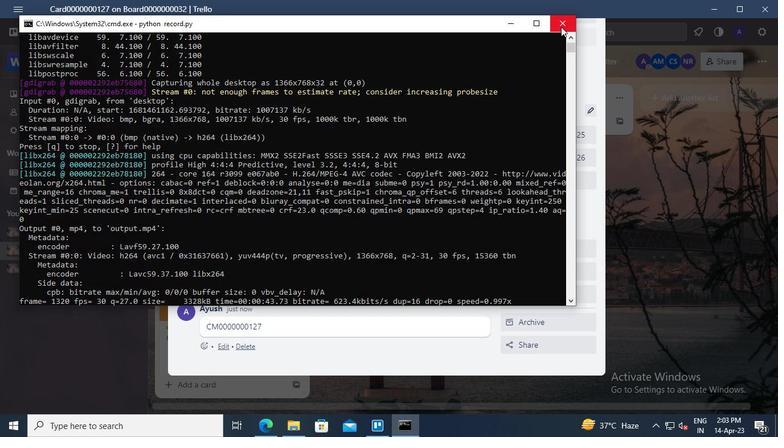 
